 Task: Add Attachment from Trello to Card Card0000000058 in Board Board0000000015 in Workspace WS0000000005 in Trello. Add Cover Blue to Card Card0000000058 in Board Board0000000015 in Workspace WS0000000005 in Trello. Add "Copy Card To …" Button titled Button0000000058 to "bottom" of the list "To Do" to Card Card0000000058 in Board Board0000000015 in Workspace WS0000000005 in Trello. Add Description DS0000000058 to Card Card0000000058 in Board Board0000000015 in Workspace WS0000000005 in Trello. Add Comment CM0000000058 to Card Card0000000058 in Board Board0000000015 in Workspace WS0000000005 in Trello
Action: Mouse moved to (169, 339)
Screenshot: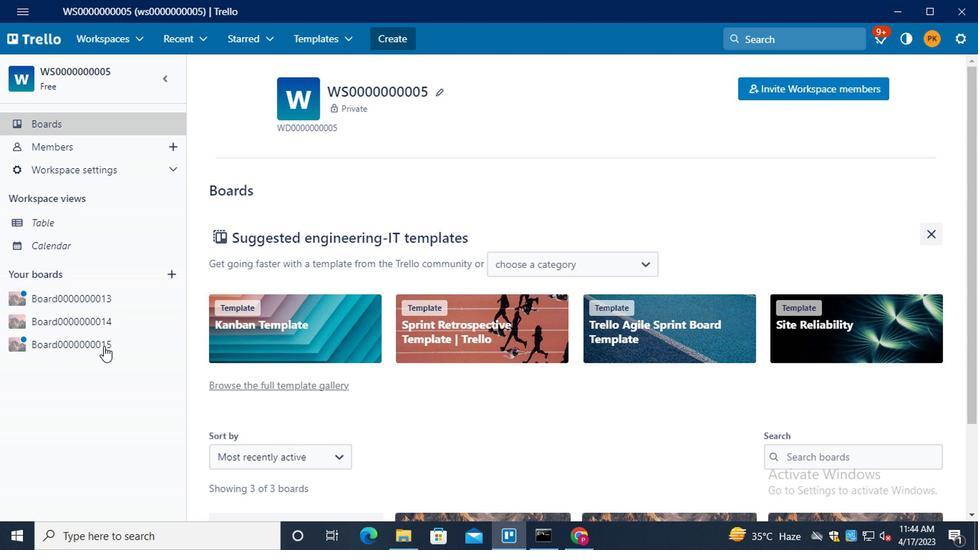 
Action: Mouse pressed left at (169, 339)
Screenshot: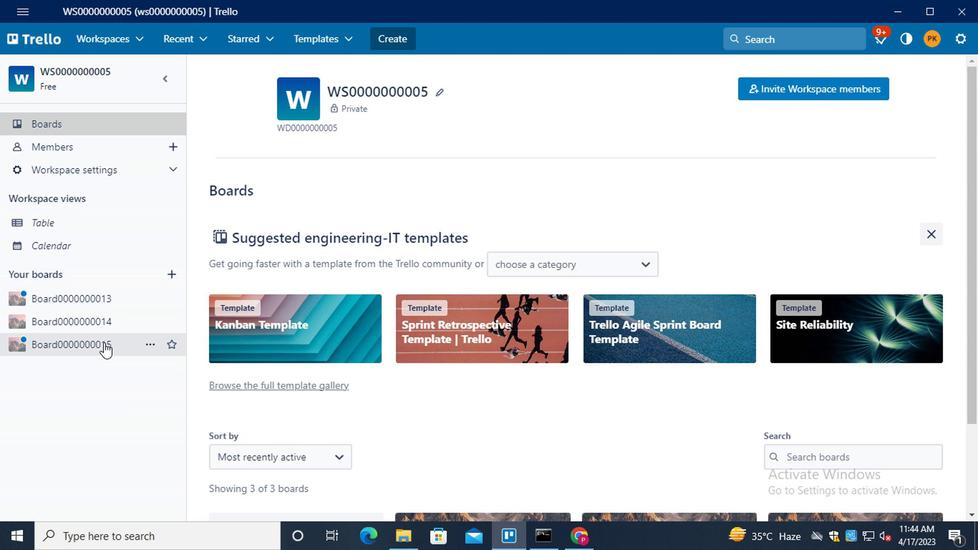 
Action: Mouse moved to (290, 310)
Screenshot: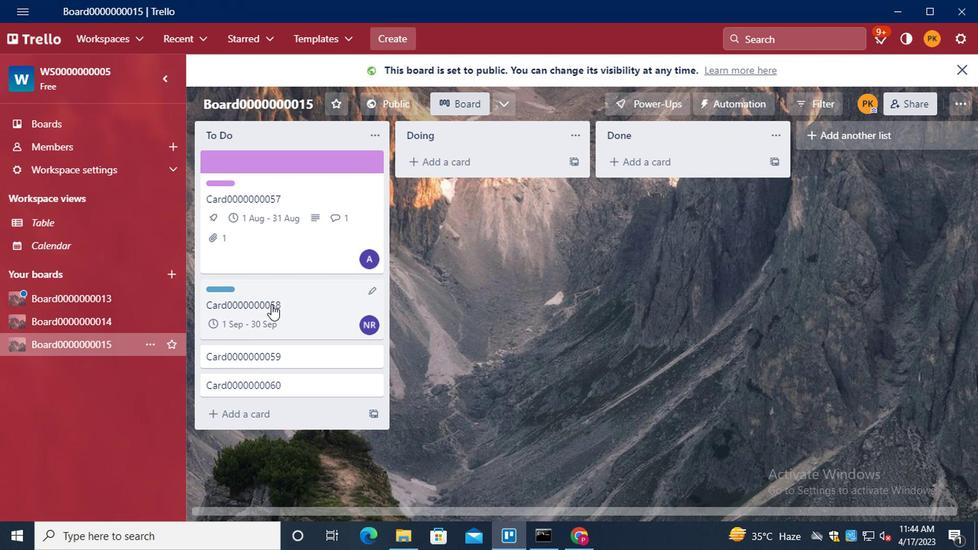 
Action: Mouse pressed left at (290, 310)
Screenshot: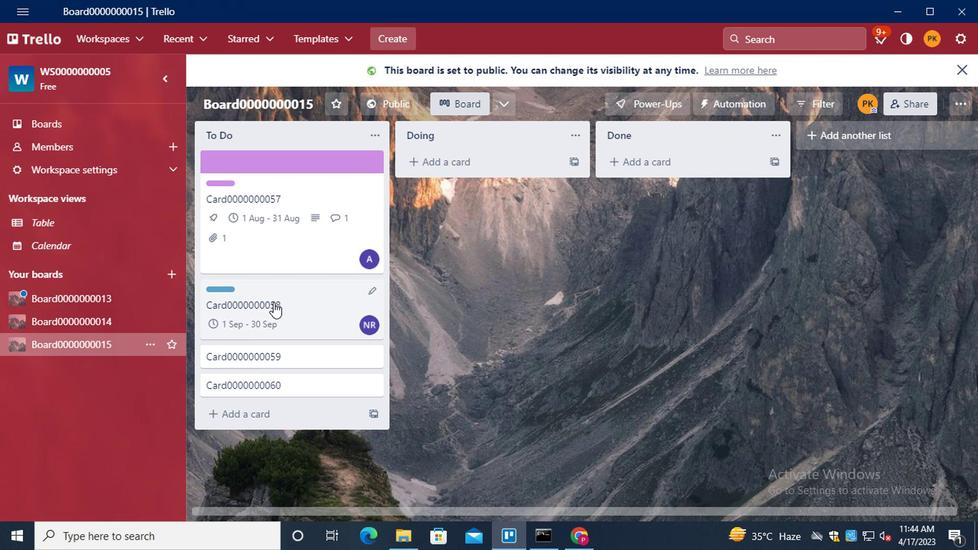 
Action: Mouse moved to (592, 276)
Screenshot: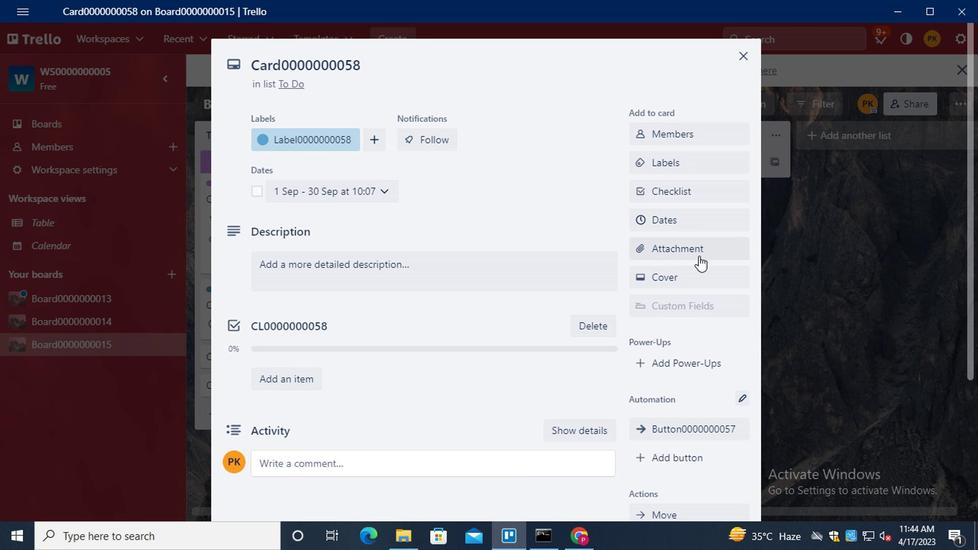 
Action: Mouse pressed left at (592, 276)
Screenshot: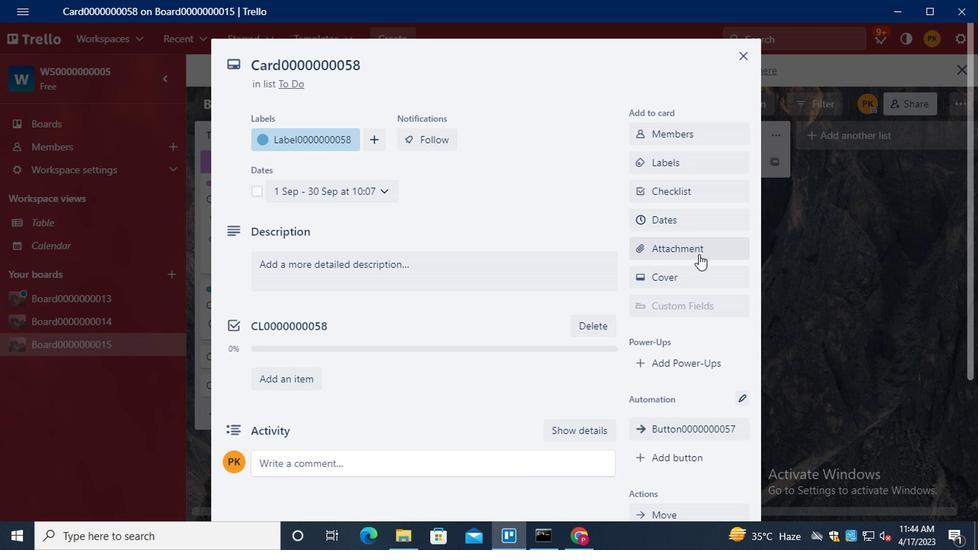 
Action: Mouse moved to (593, 201)
Screenshot: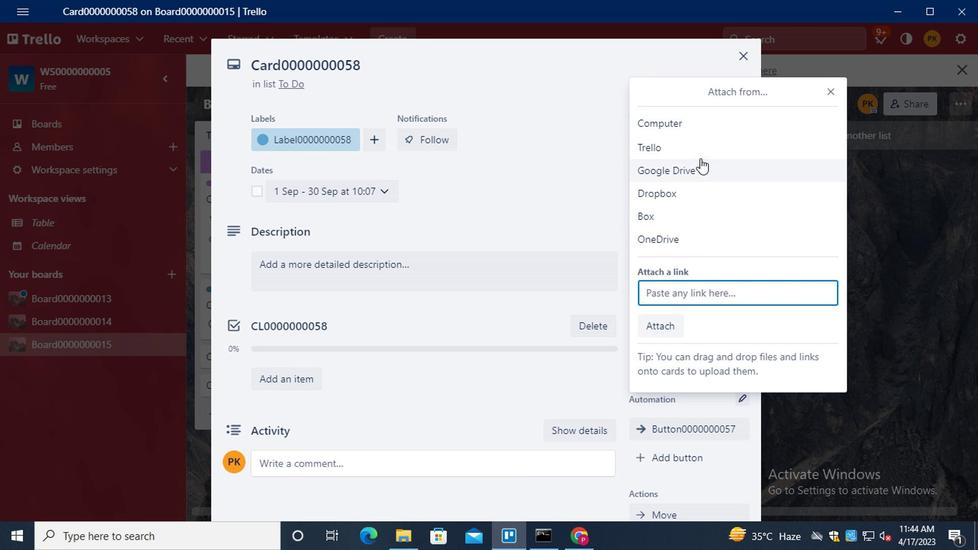 
Action: Mouse pressed left at (593, 201)
Screenshot: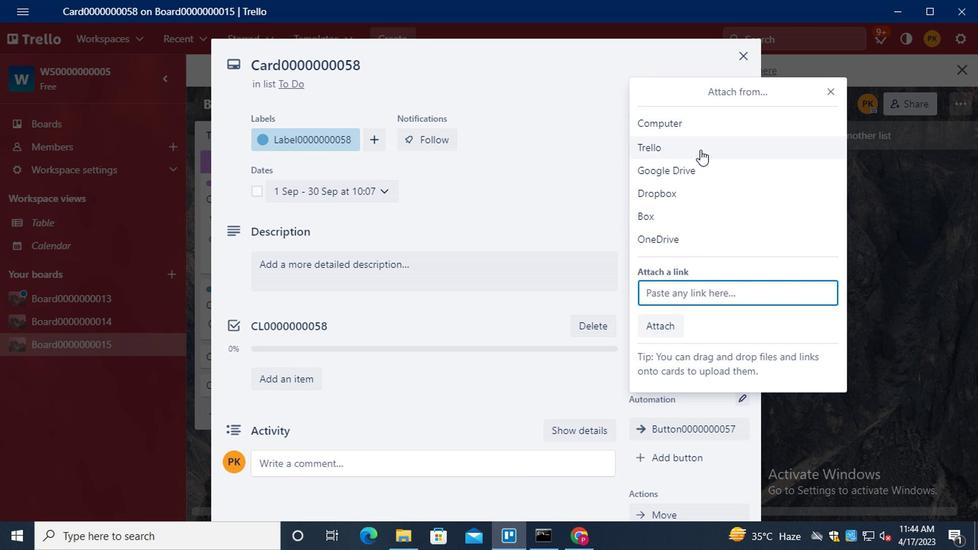 
Action: Mouse moved to (611, 322)
Screenshot: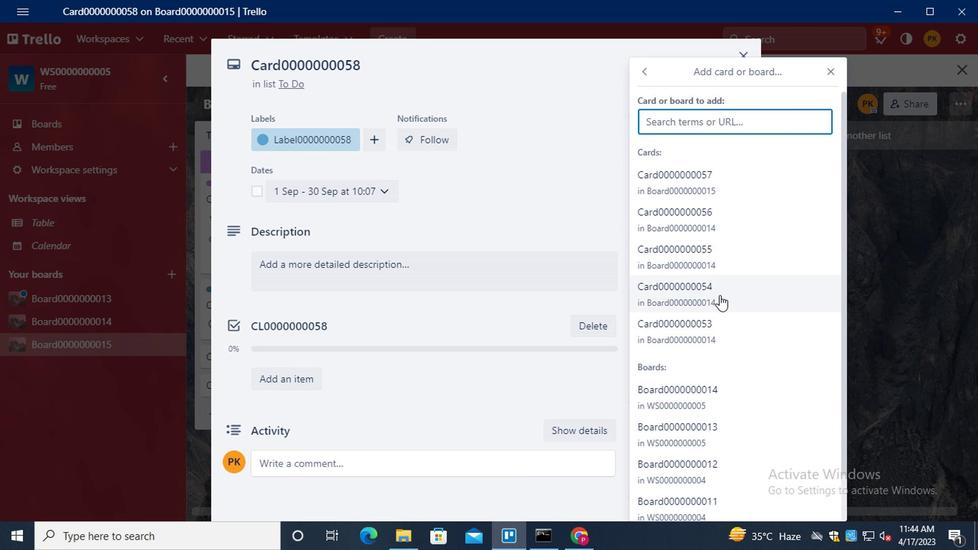
Action: Mouse scrolled (611, 322) with delta (0, 0)
Screenshot: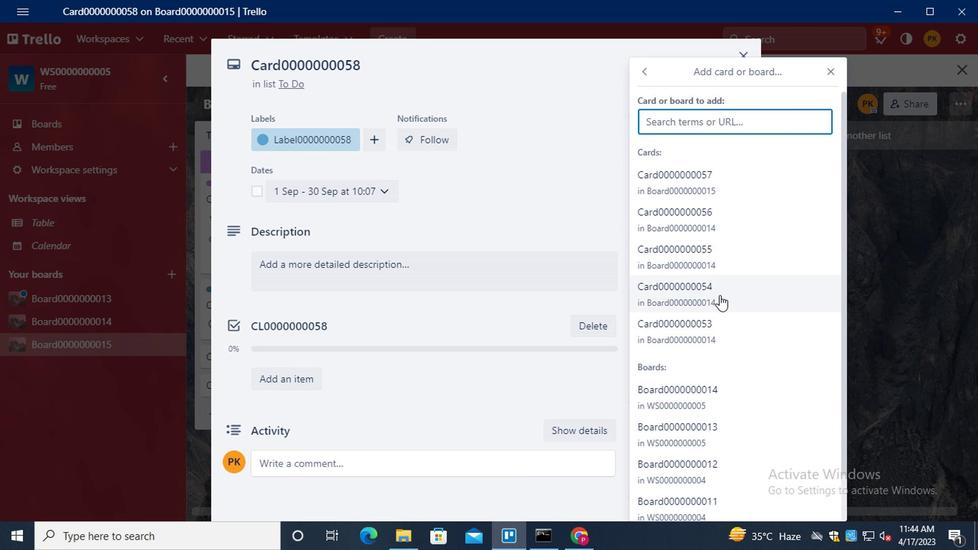 
Action: Mouse moved to (612, 326)
Screenshot: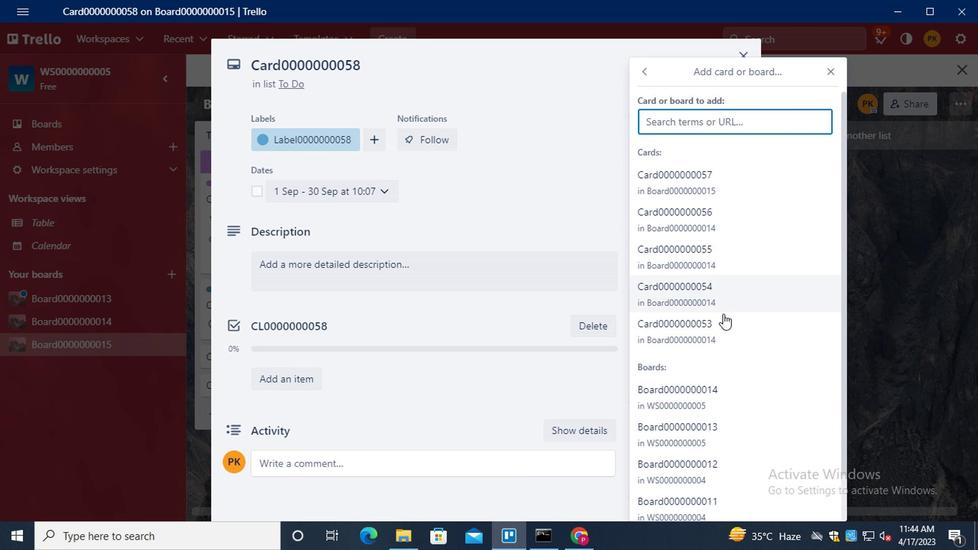 
Action: Mouse scrolled (612, 326) with delta (0, 0)
Screenshot: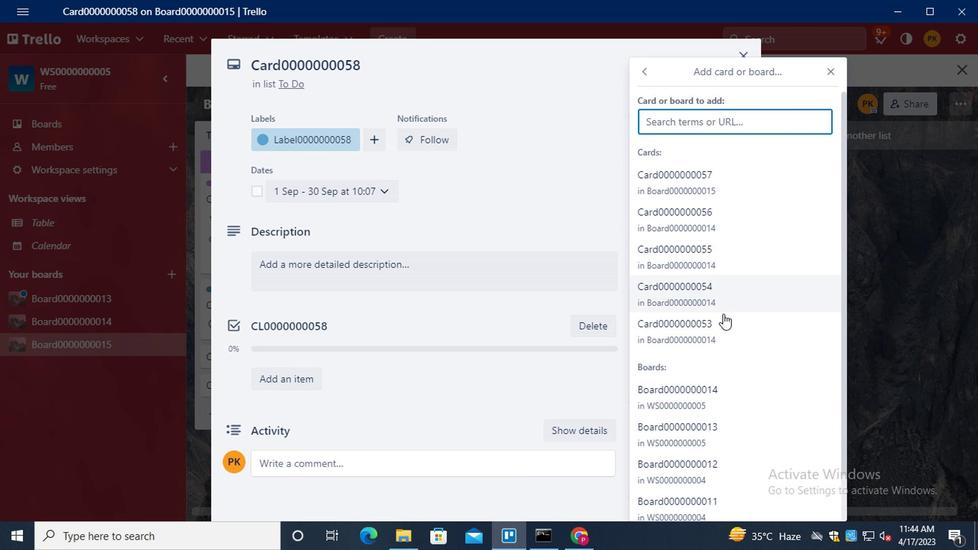 
Action: Mouse moved to (590, 395)
Screenshot: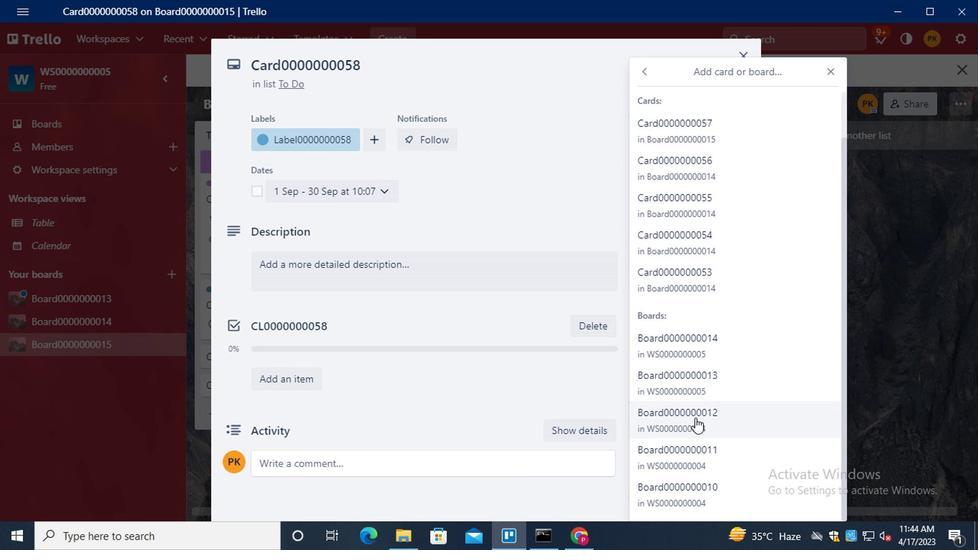 
Action: Mouse pressed left at (590, 395)
Screenshot: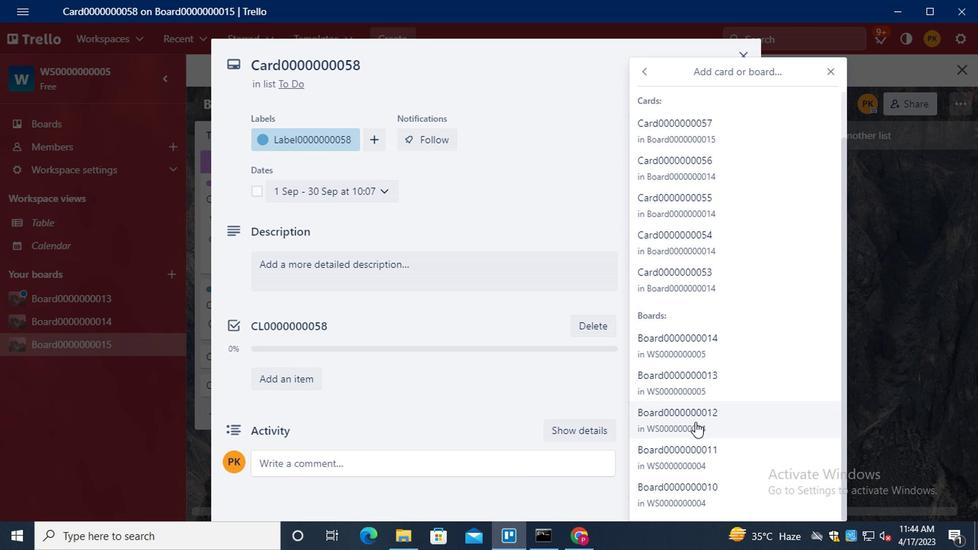 
Action: Mouse moved to (586, 297)
Screenshot: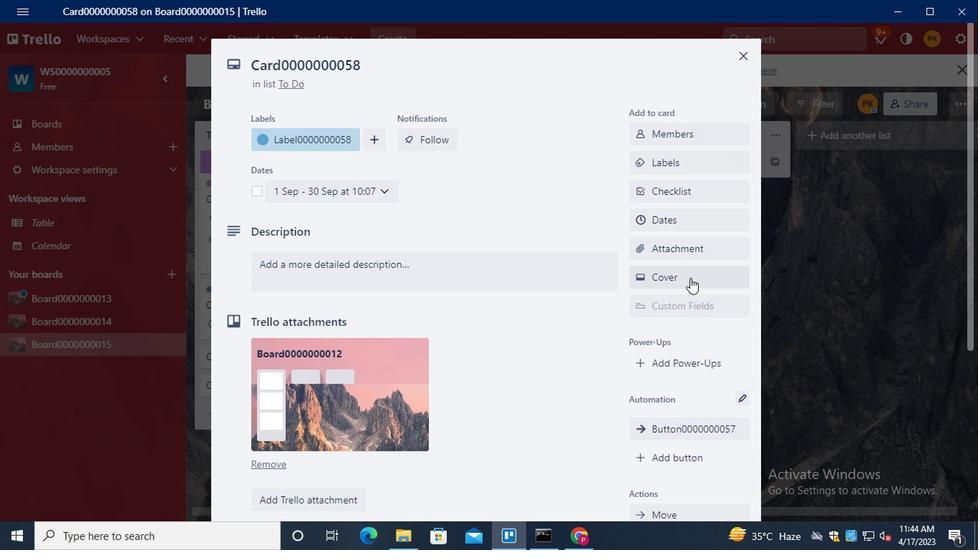 
Action: Mouse pressed left at (586, 297)
Screenshot: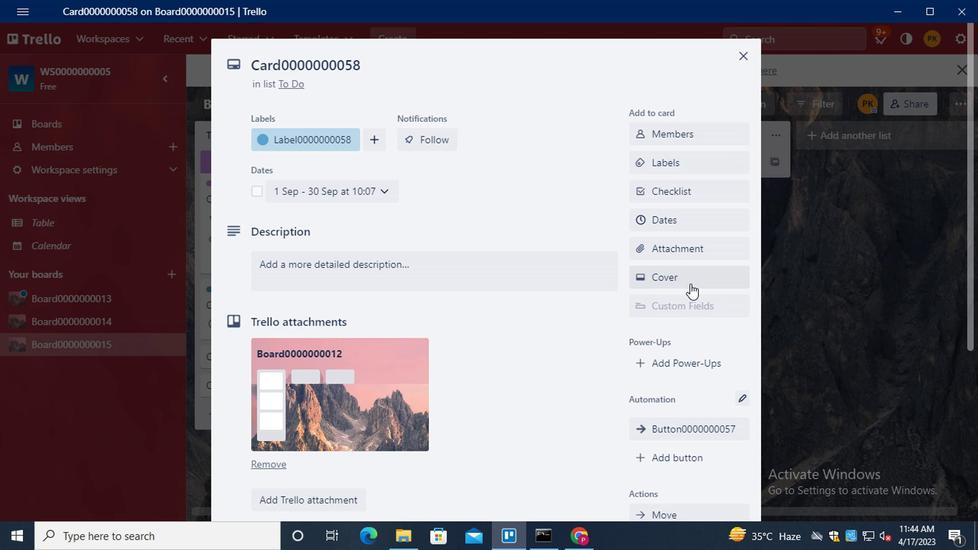 
Action: Mouse moved to (563, 282)
Screenshot: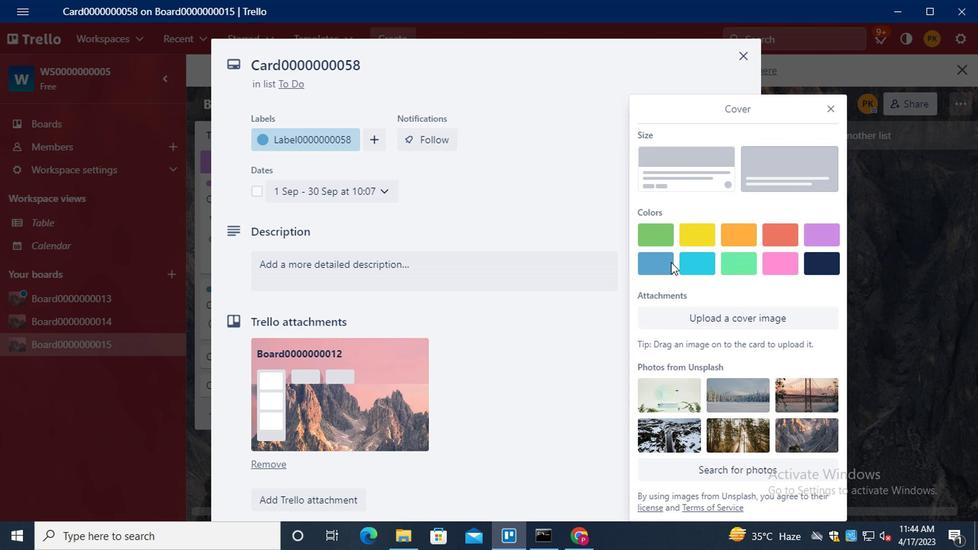 
Action: Mouse pressed left at (563, 282)
Screenshot: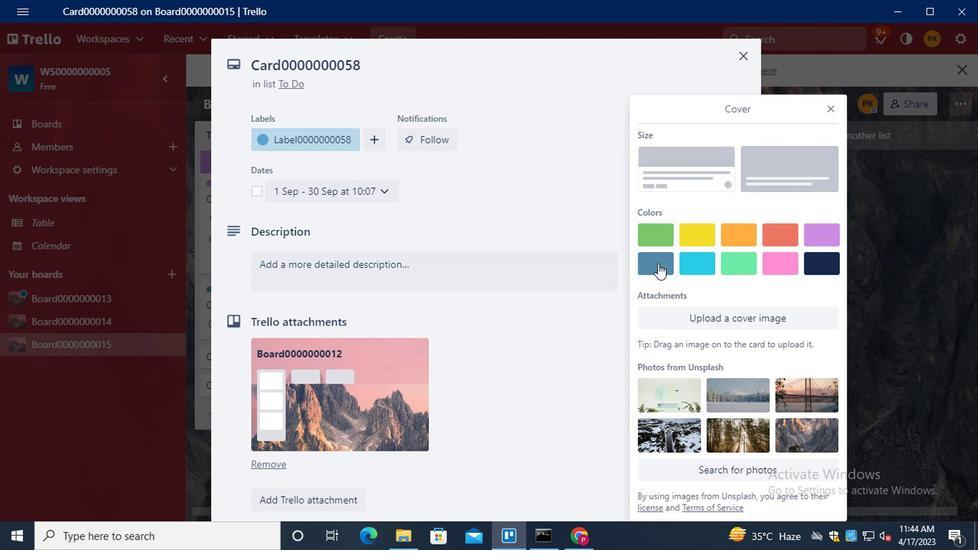 
Action: Mouse moved to (687, 156)
Screenshot: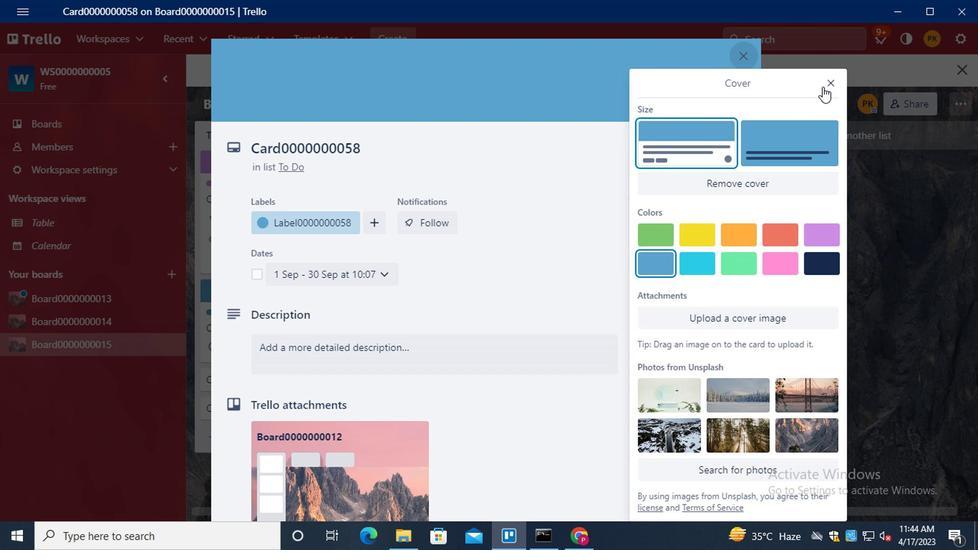 
Action: Mouse pressed left at (687, 156)
Screenshot: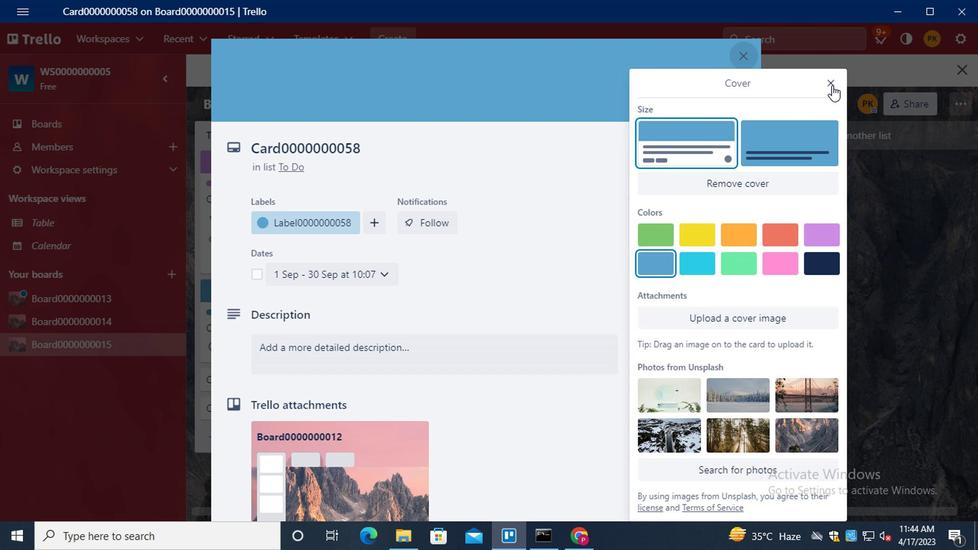 
Action: Mouse moved to (595, 302)
Screenshot: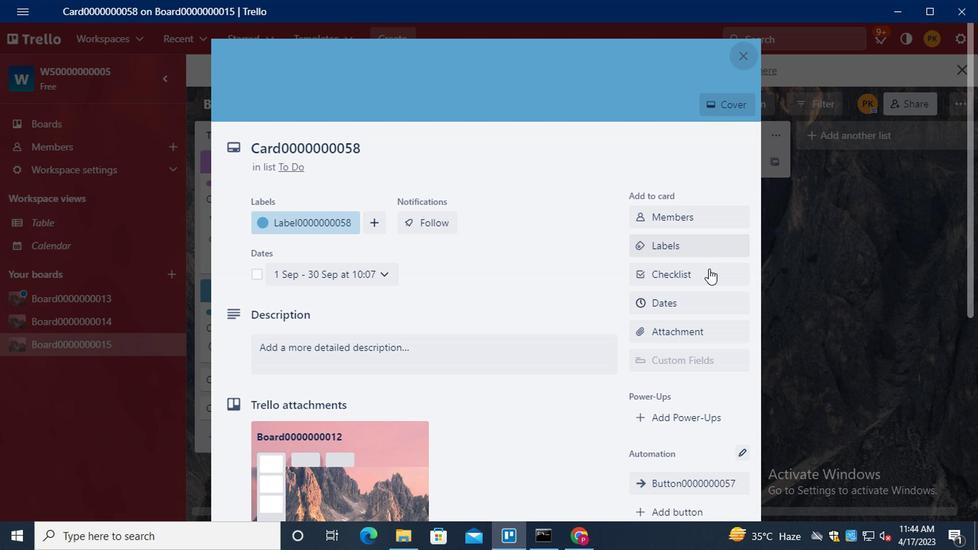 
Action: Mouse scrolled (595, 302) with delta (0, 0)
Screenshot: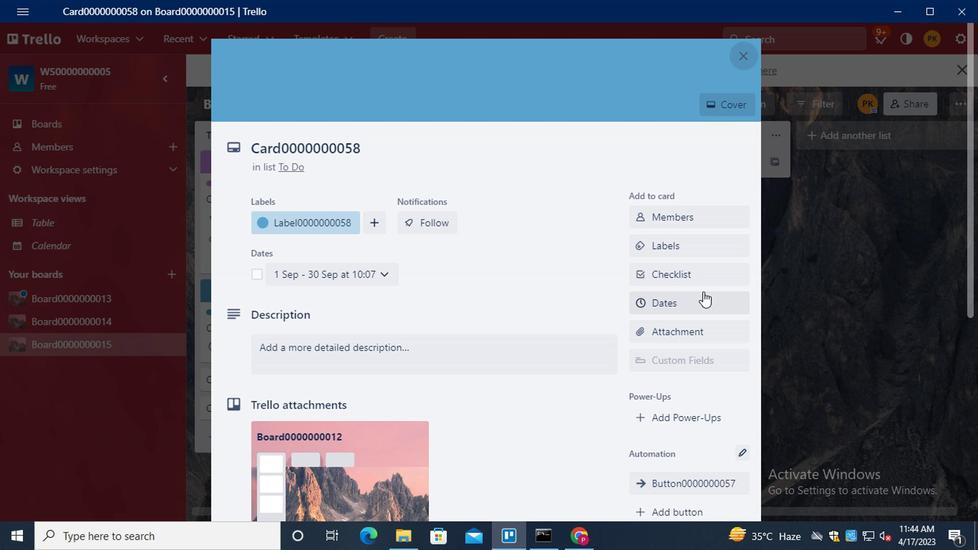 
Action: Mouse moved to (572, 402)
Screenshot: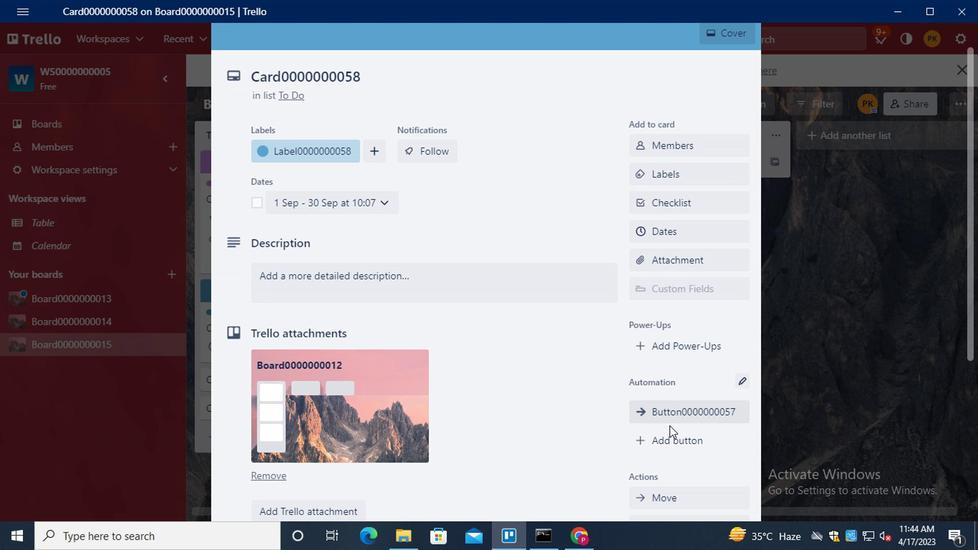 
Action: Mouse pressed left at (572, 402)
Screenshot: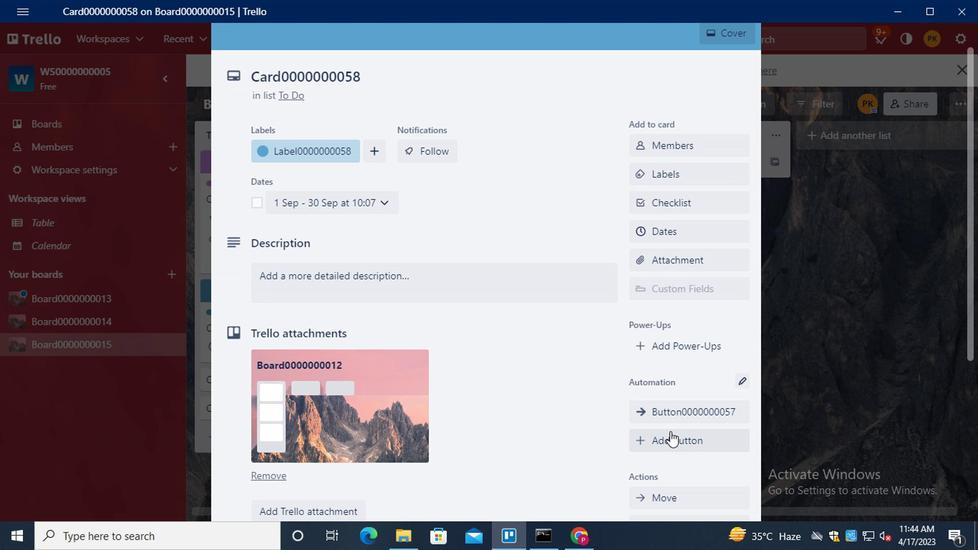 
Action: Mouse moved to (615, 215)
Screenshot: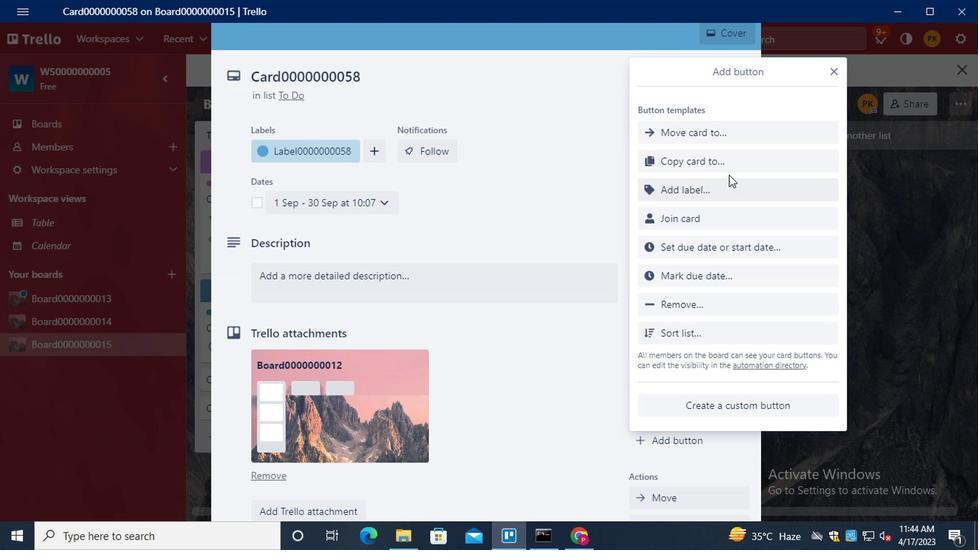 
Action: Mouse pressed left at (615, 215)
Screenshot: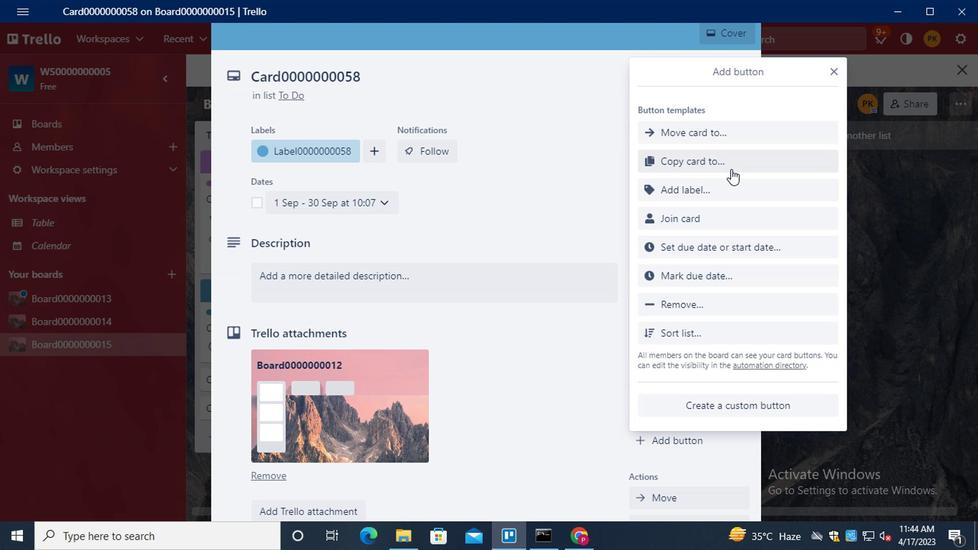 
Action: Key pressed <Key.shift>BUTTON0000000058
Screenshot: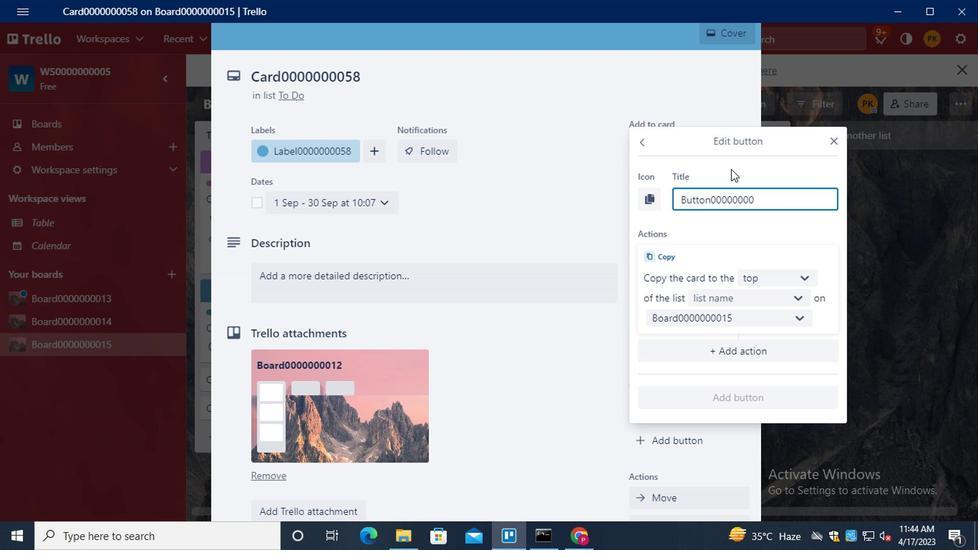 
Action: Mouse moved to (638, 294)
Screenshot: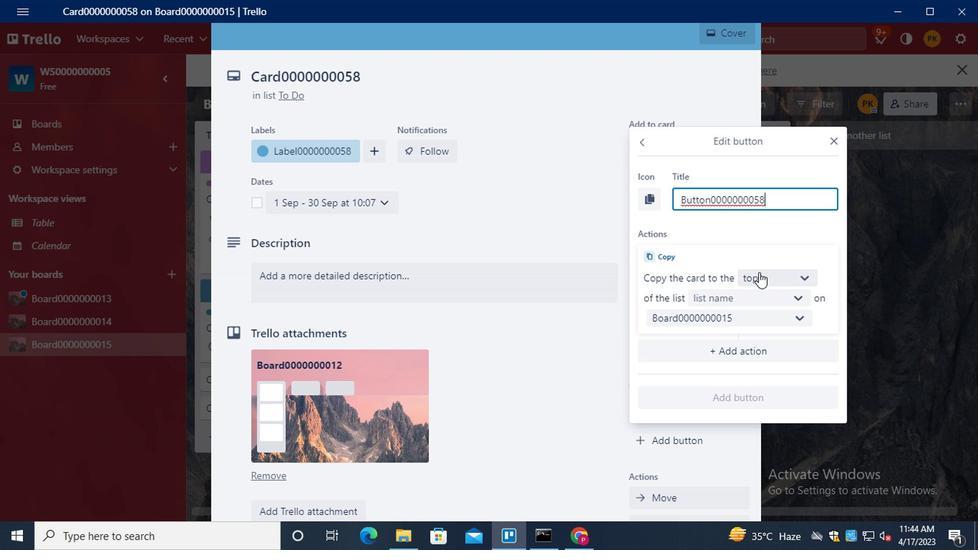 
Action: Mouse pressed left at (638, 294)
Screenshot: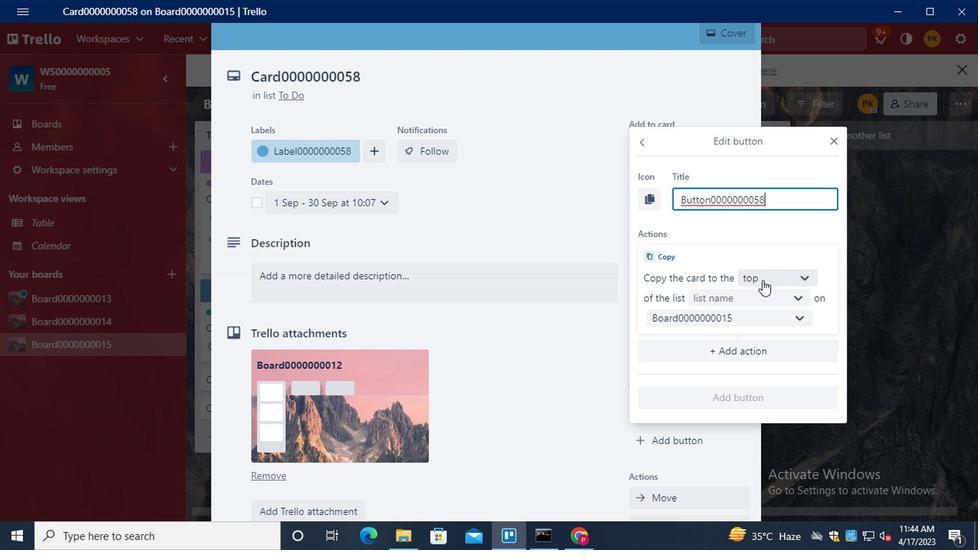 
Action: Mouse moved to (637, 326)
Screenshot: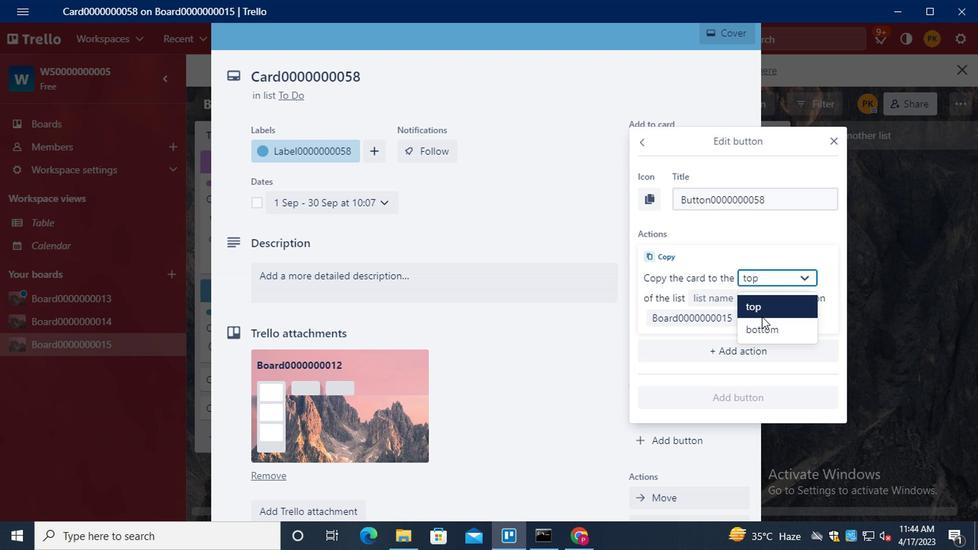 
Action: Mouse pressed left at (637, 326)
Screenshot: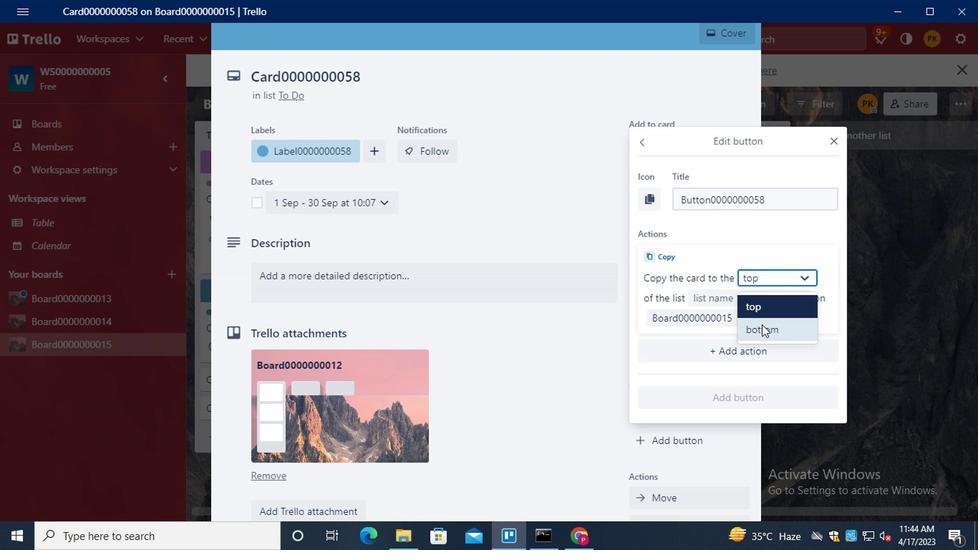
Action: Mouse moved to (621, 310)
Screenshot: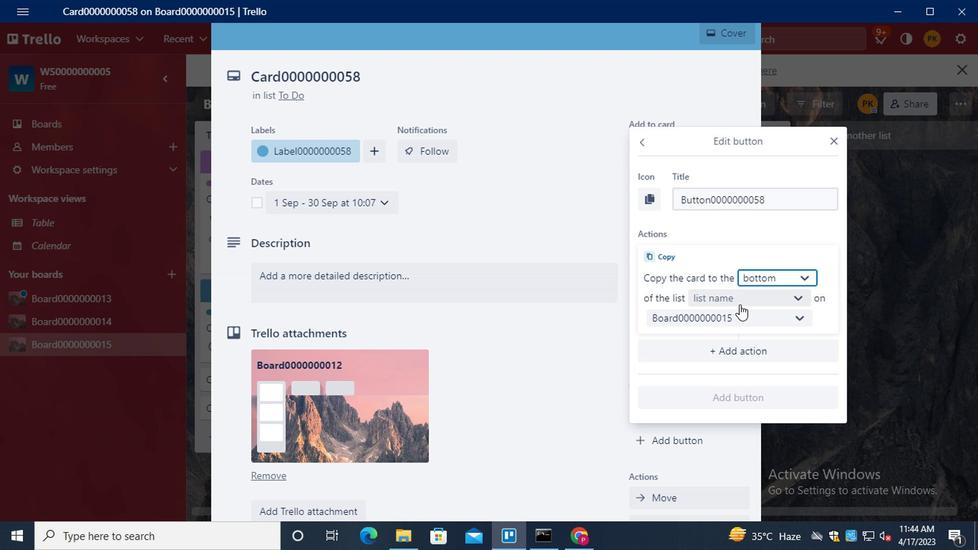 
Action: Mouse pressed left at (621, 310)
Screenshot: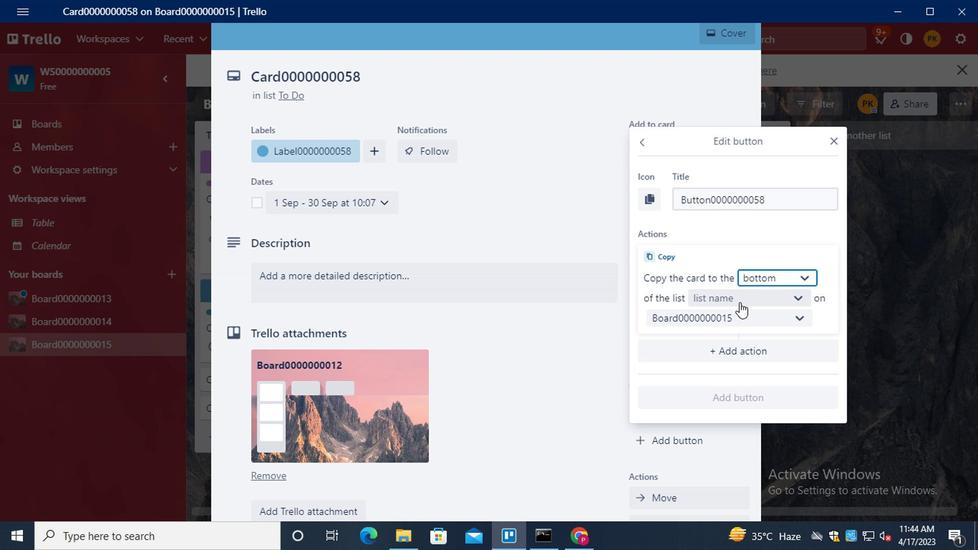 
Action: Mouse moved to (624, 328)
Screenshot: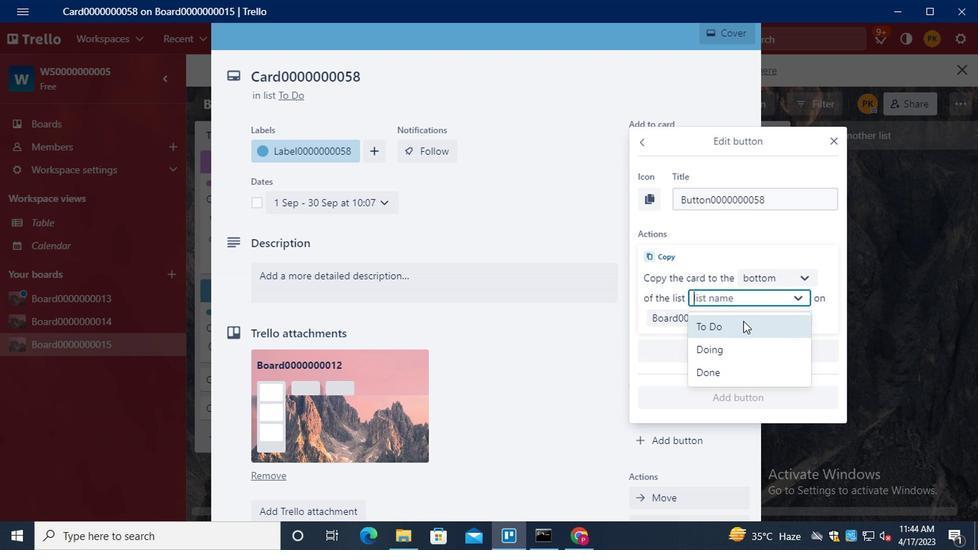 
Action: Mouse pressed left at (624, 328)
Screenshot: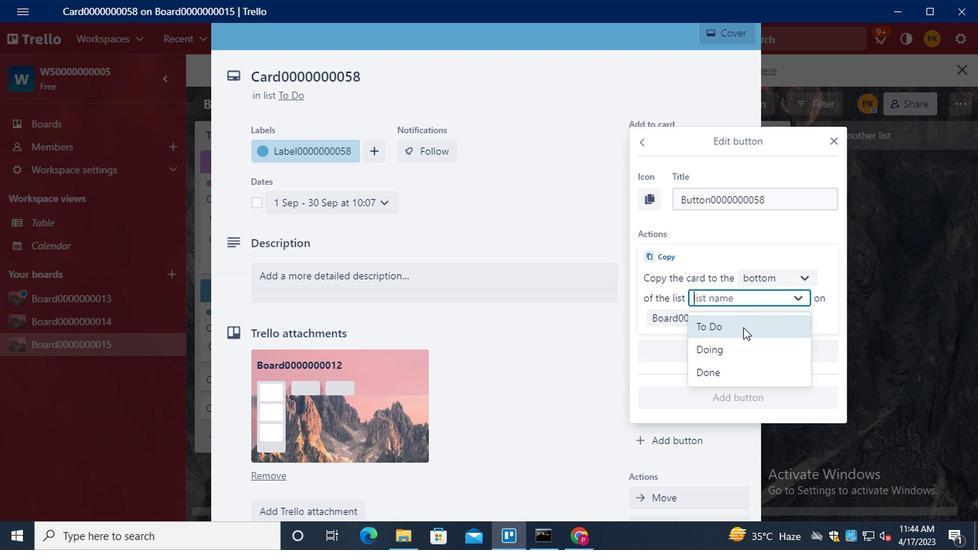 
Action: Mouse moved to (624, 380)
Screenshot: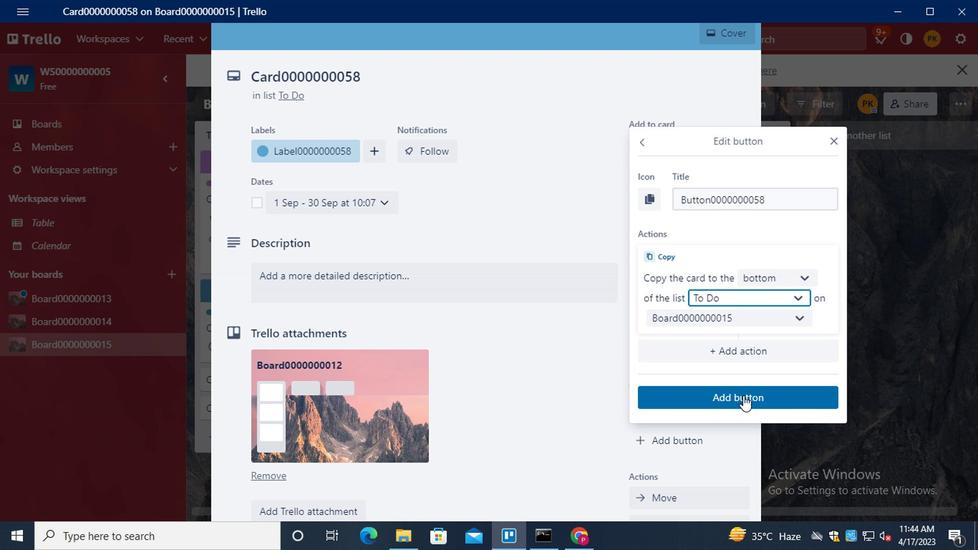
Action: Mouse pressed left at (624, 380)
Screenshot: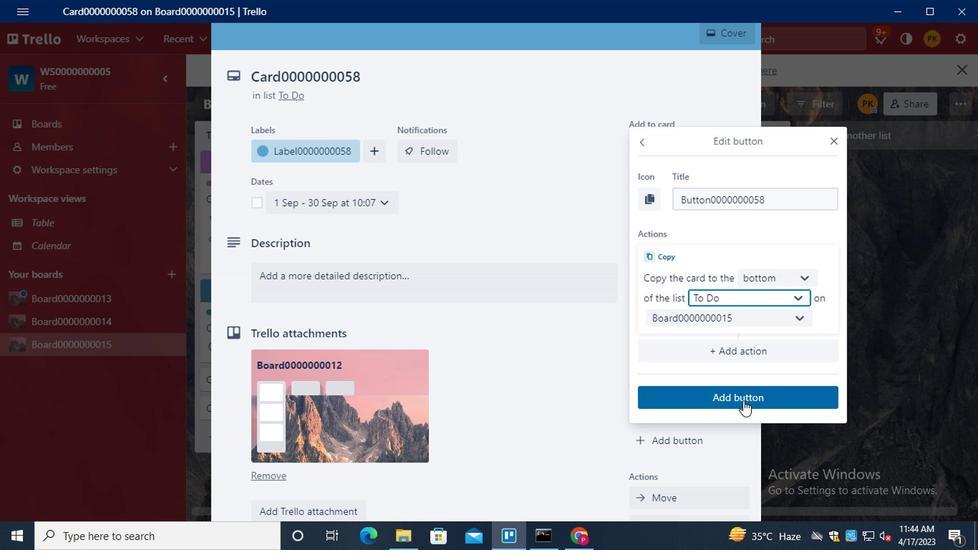 
Action: Mouse moved to (416, 295)
Screenshot: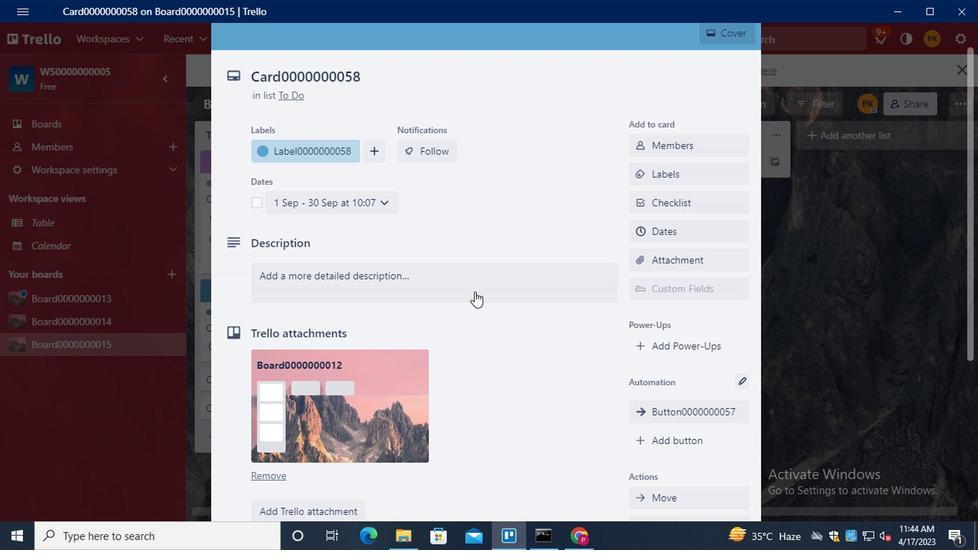 
Action: Mouse pressed left at (416, 295)
Screenshot: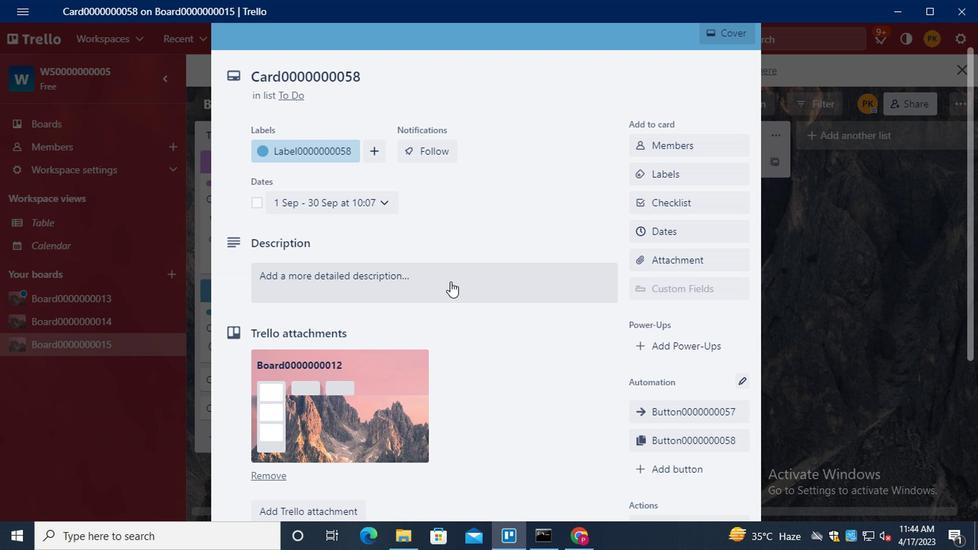 
Action: Key pressed <Key.shift>DS0000000058
Screenshot: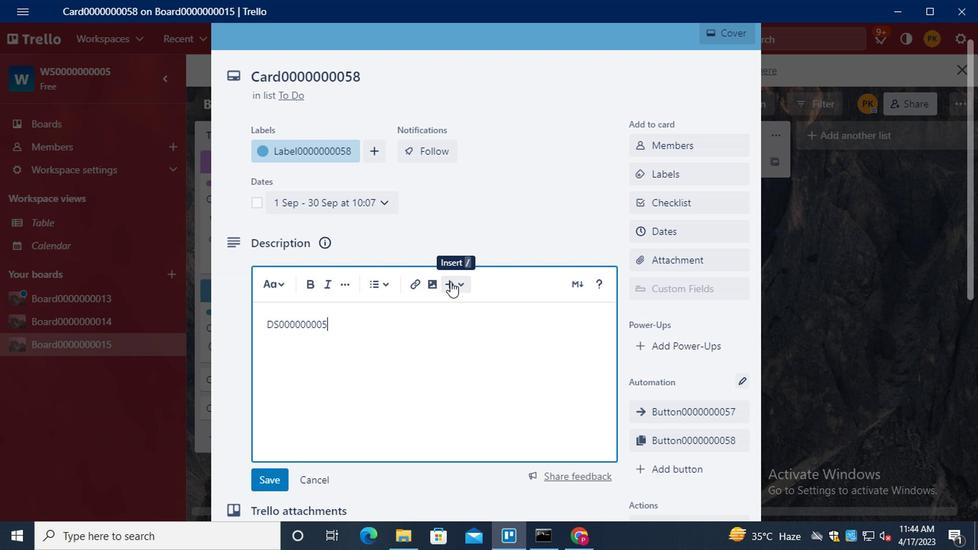 
Action: Mouse moved to (279, 433)
Screenshot: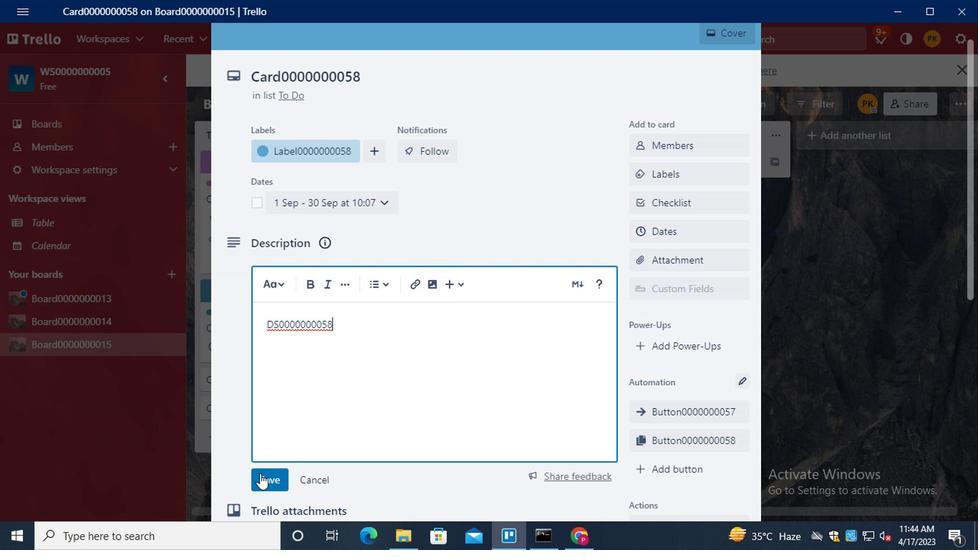 
Action: Mouse pressed left at (279, 433)
Screenshot: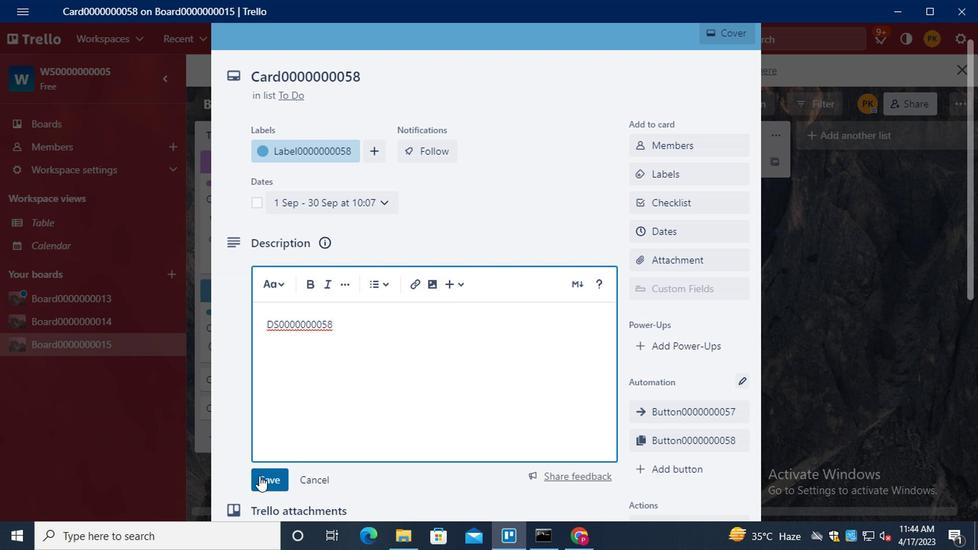 
Action: Mouse moved to (343, 375)
Screenshot: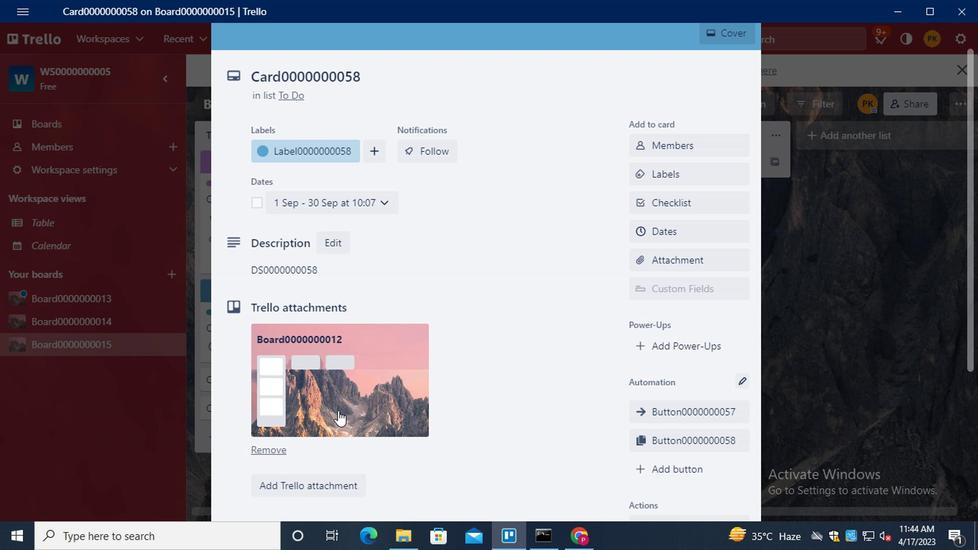 
Action: Mouse scrolled (343, 374) with delta (0, 0)
Screenshot: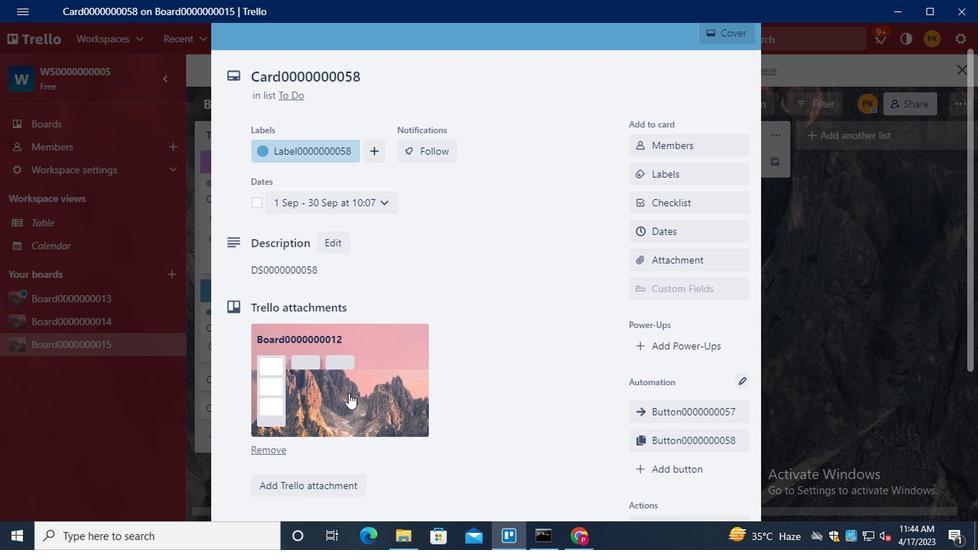 
Action: Mouse scrolled (343, 374) with delta (0, 0)
Screenshot: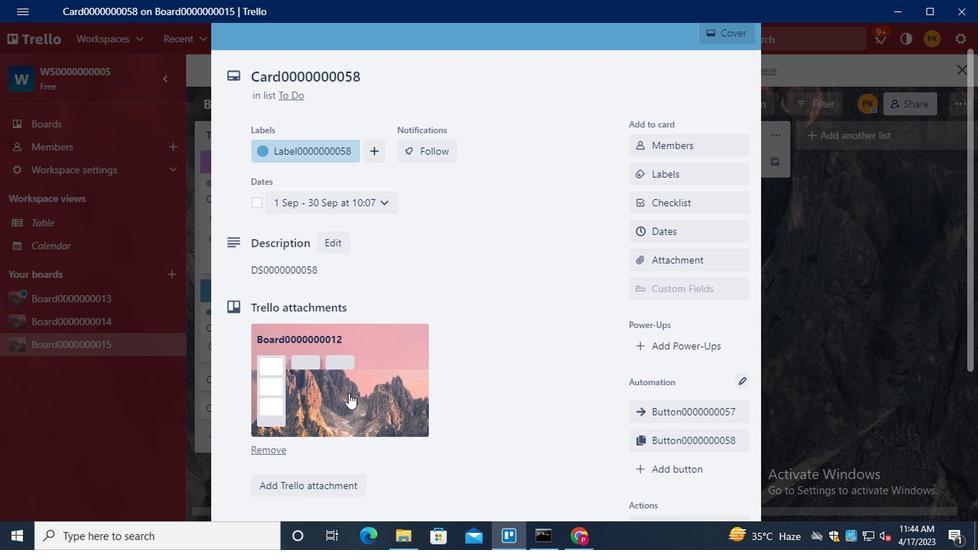 
Action: Mouse scrolled (343, 374) with delta (0, 0)
Screenshot: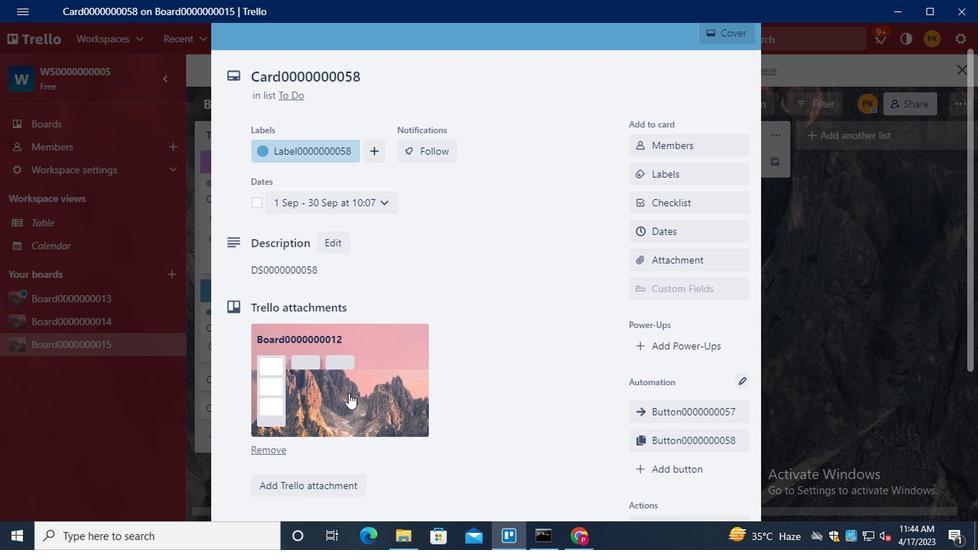 
Action: Mouse scrolled (343, 374) with delta (0, 0)
Screenshot: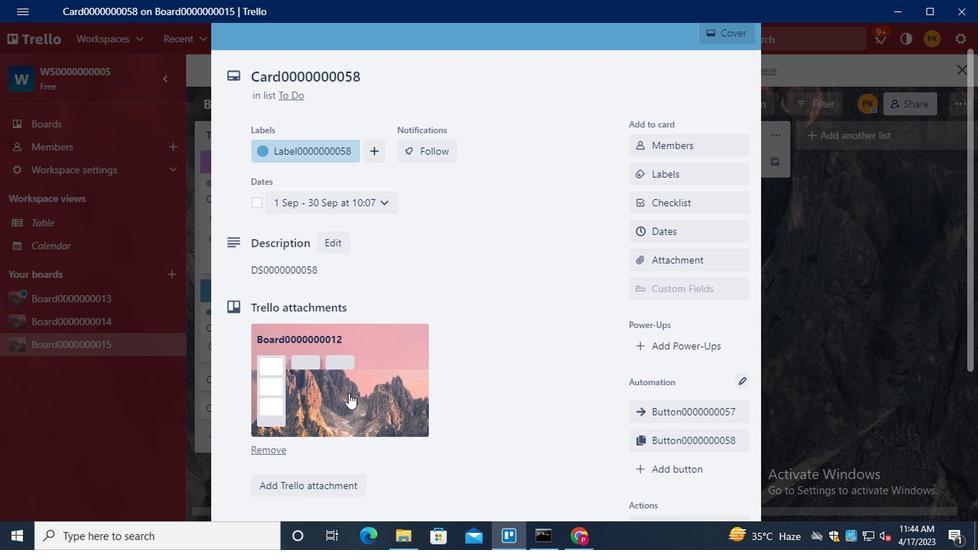 
Action: Mouse moved to (344, 405)
Screenshot: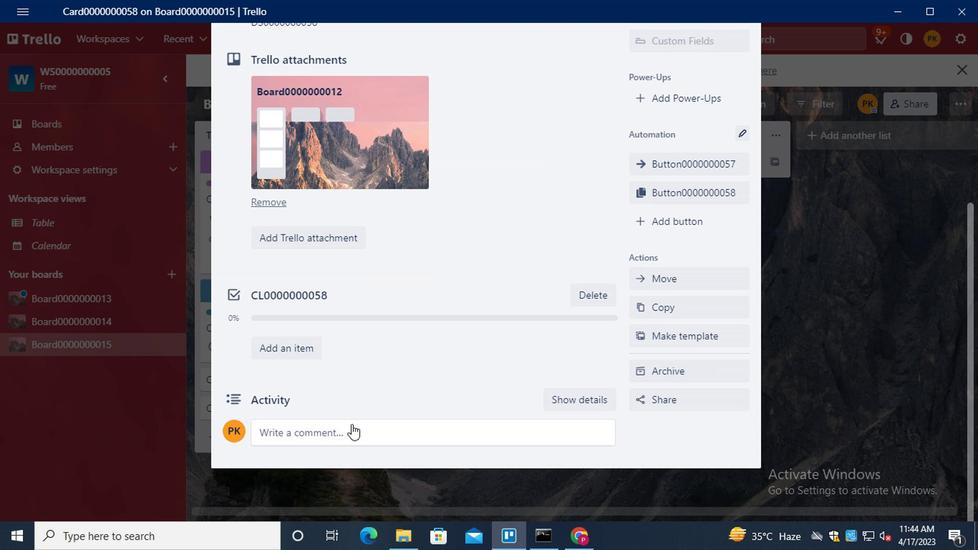 
Action: Mouse pressed left at (344, 405)
Screenshot: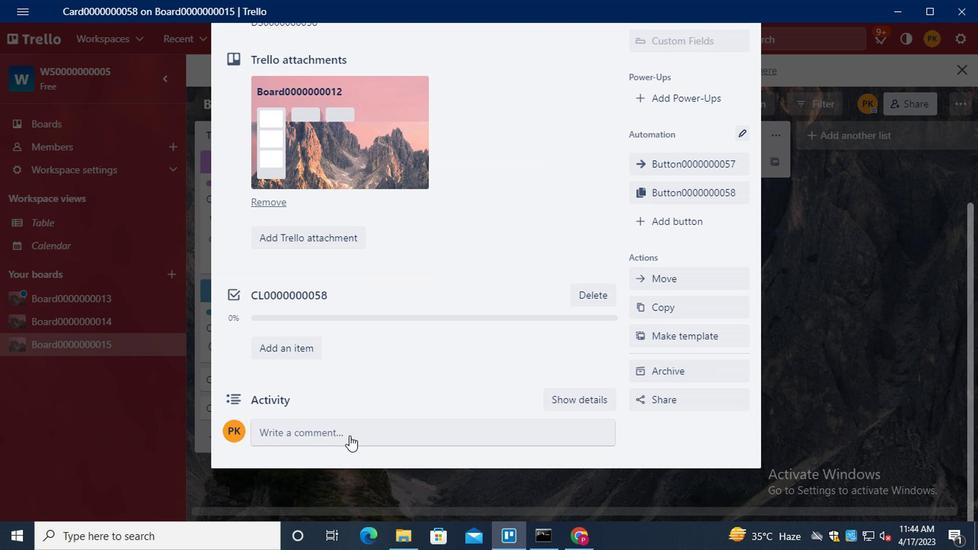 
Action: Key pressed <Key.shift>CM0000000058
Screenshot: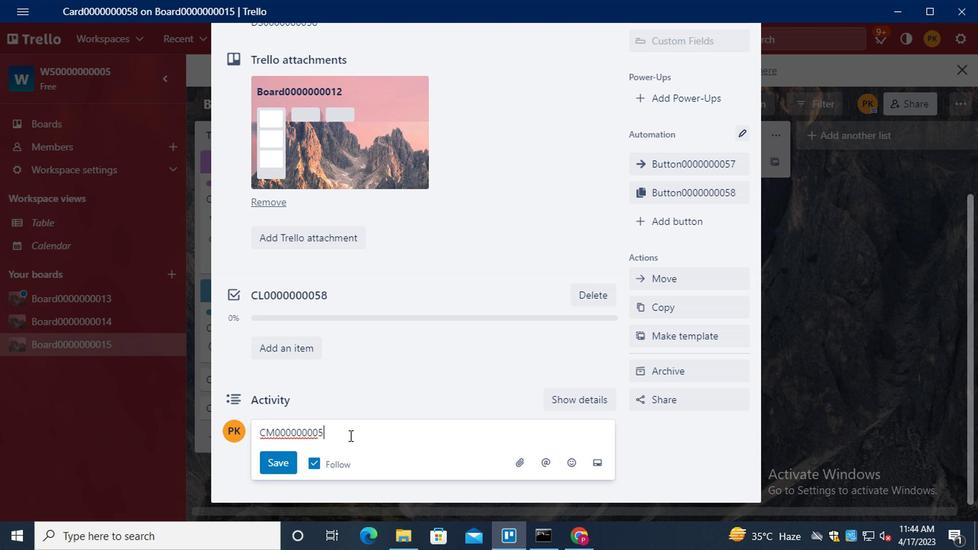 
Action: Mouse moved to (295, 423)
Screenshot: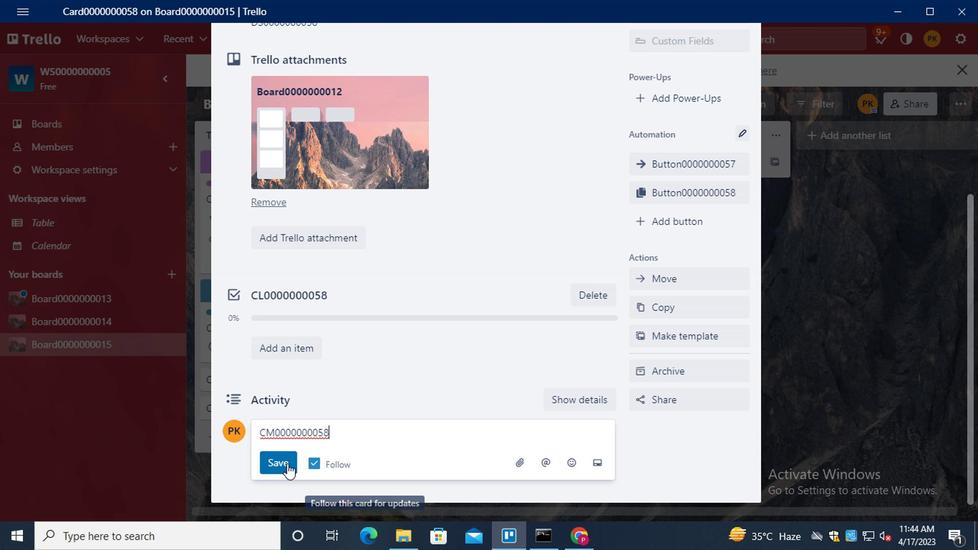
Action: Mouse pressed left at (295, 423)
Screenshot: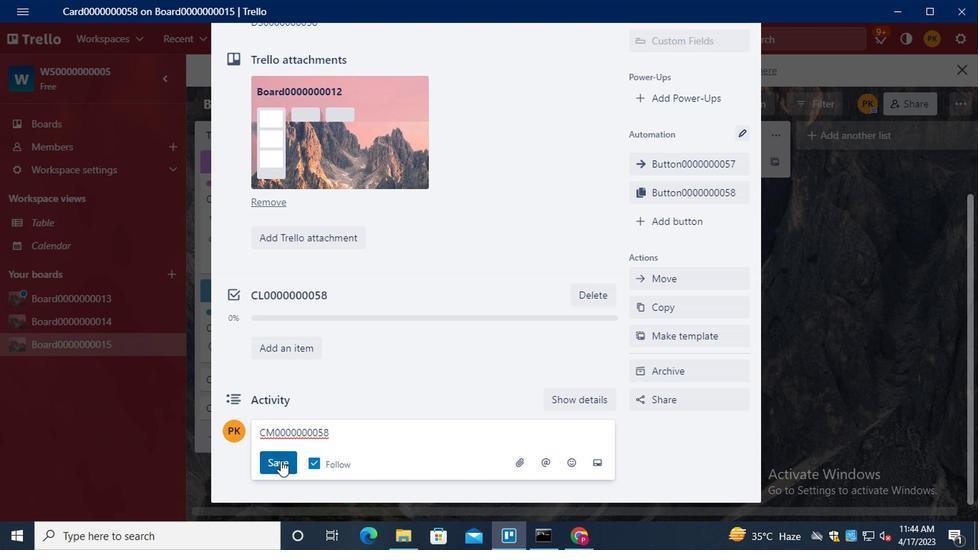 
Action: Mouse moved to (370, 329)
Screenshot: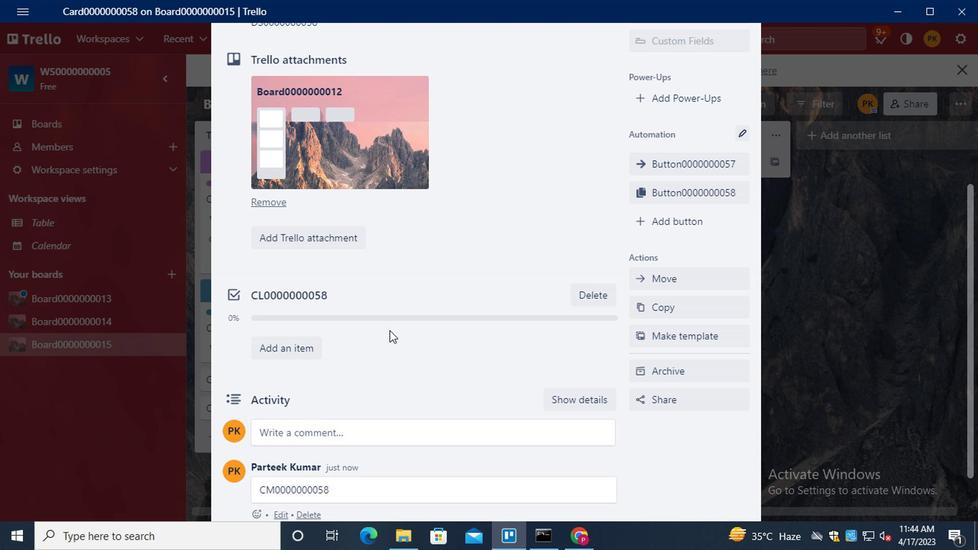 
Action: Mouse scrolled (370, 330) with delta (0, 0)
Screenshot: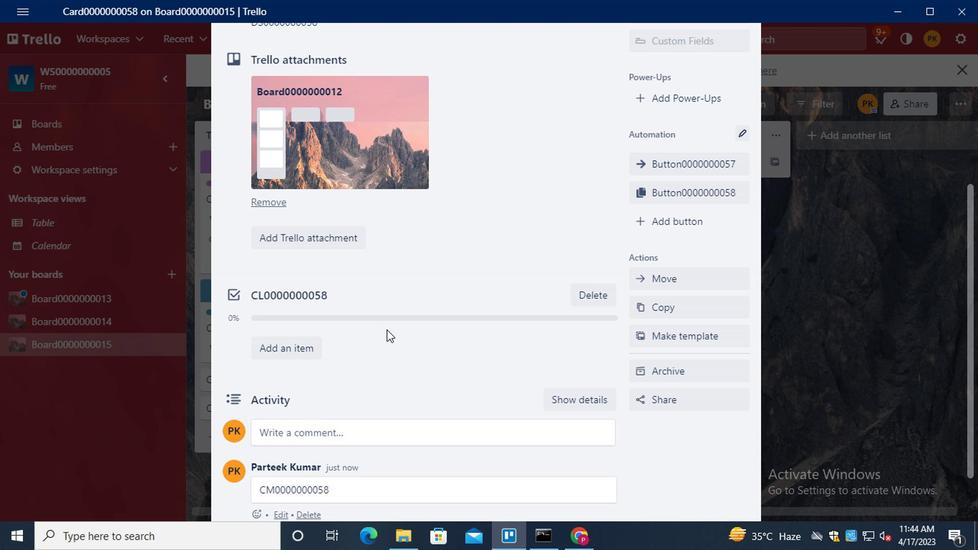 
Action: Mouse scrolled (370, 330) with delta (0, 0)
Screenshot: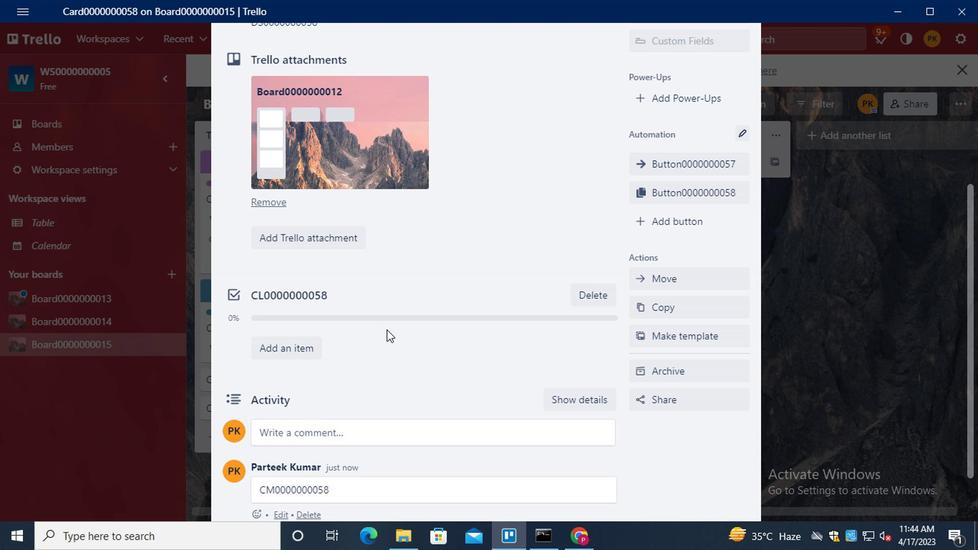 
Action: Mouse scrolled (370, 330) with delta (0, 0)
Screenshot: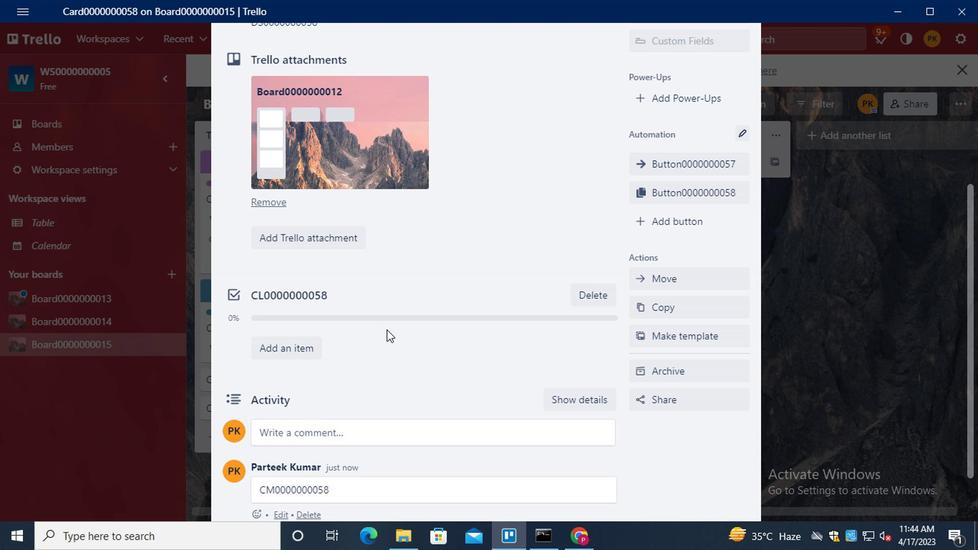 
Action: Mouse scrolled (370, 330) with delta (0, 0)
Screenshot: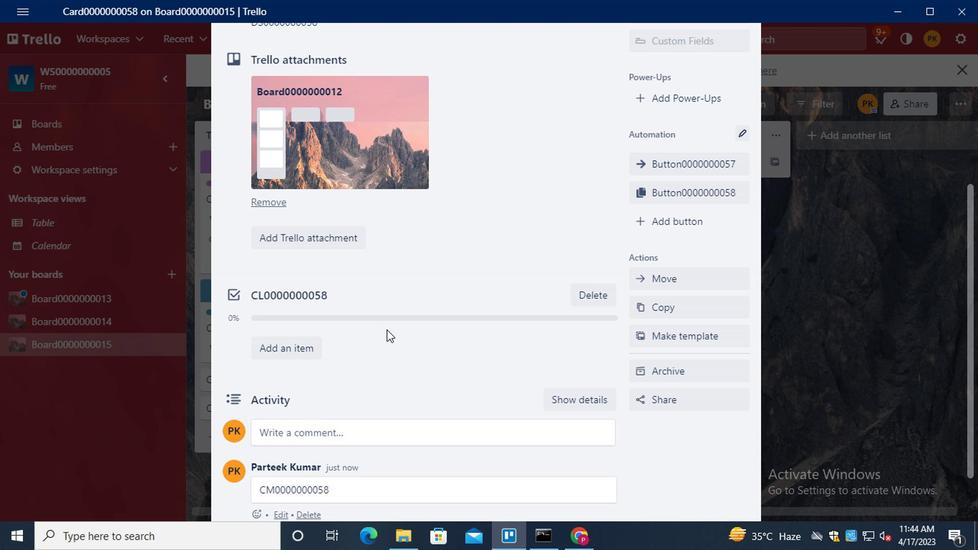
Action: Mouse scrolled (370, 330) with delta (0, 0)
Screenshot: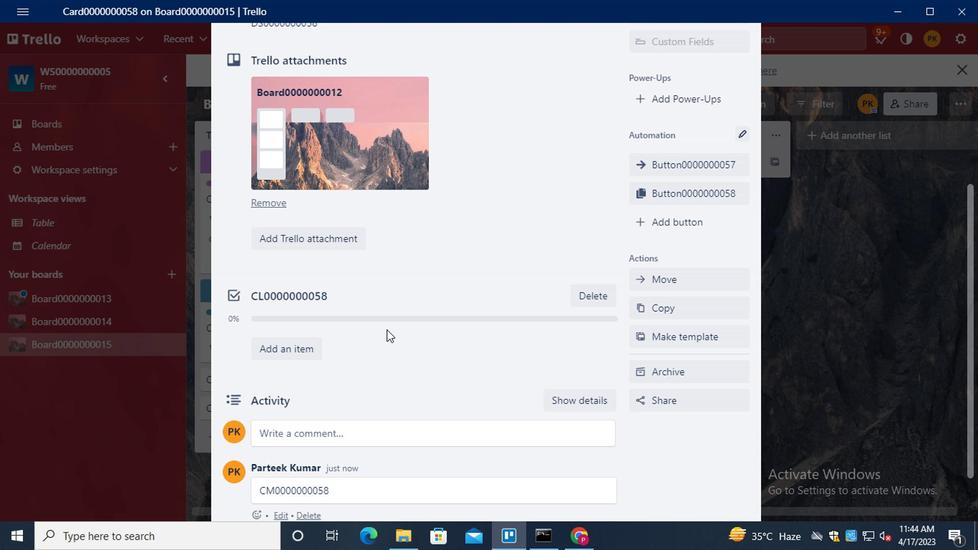 
Action: Mouse scrolled (370, 330) with delta (0, 0)
Screenshot: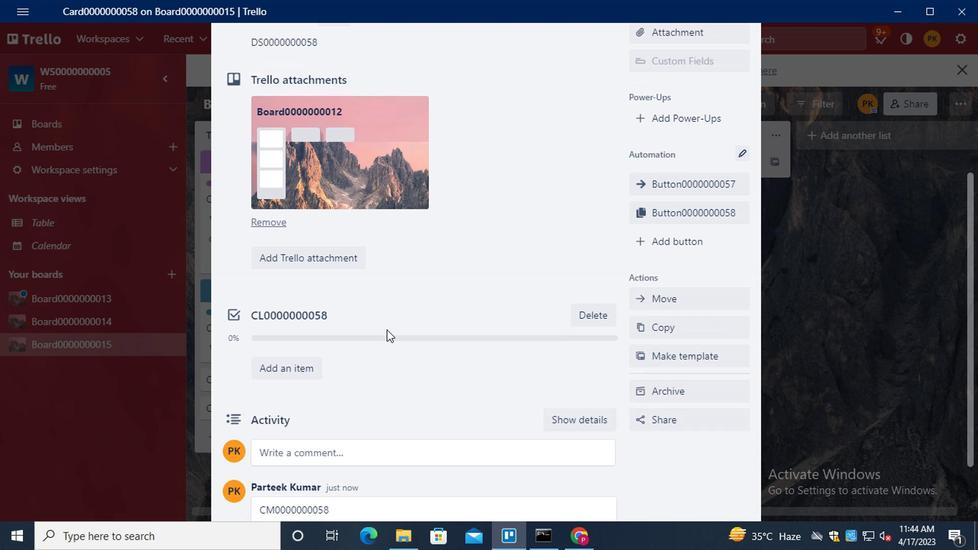 
Action: Mouse scrolled (370, 330) with delta (0, 0)
Screenshot: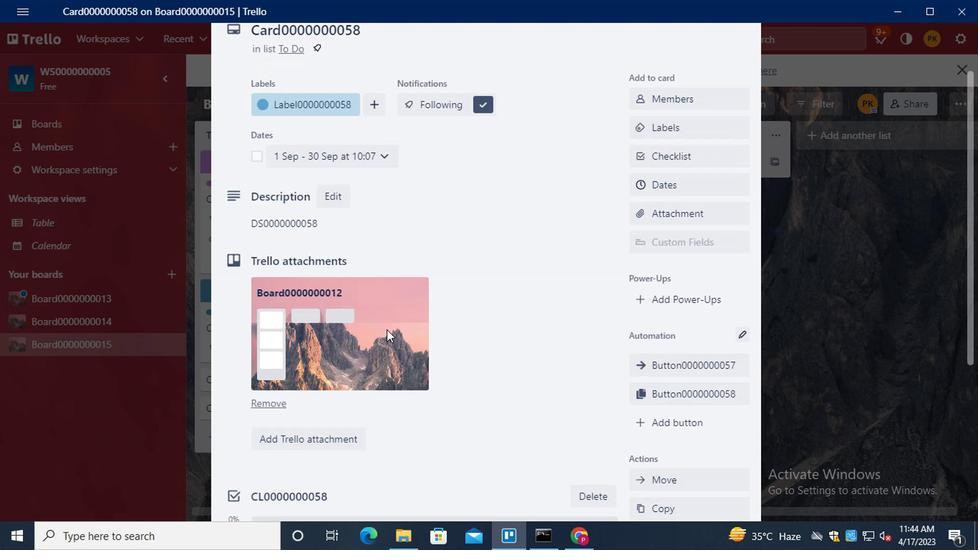 
